 Task: Add a column "Ticket status".
Action: Mouse pressed left at (252, 283)
Screenshot: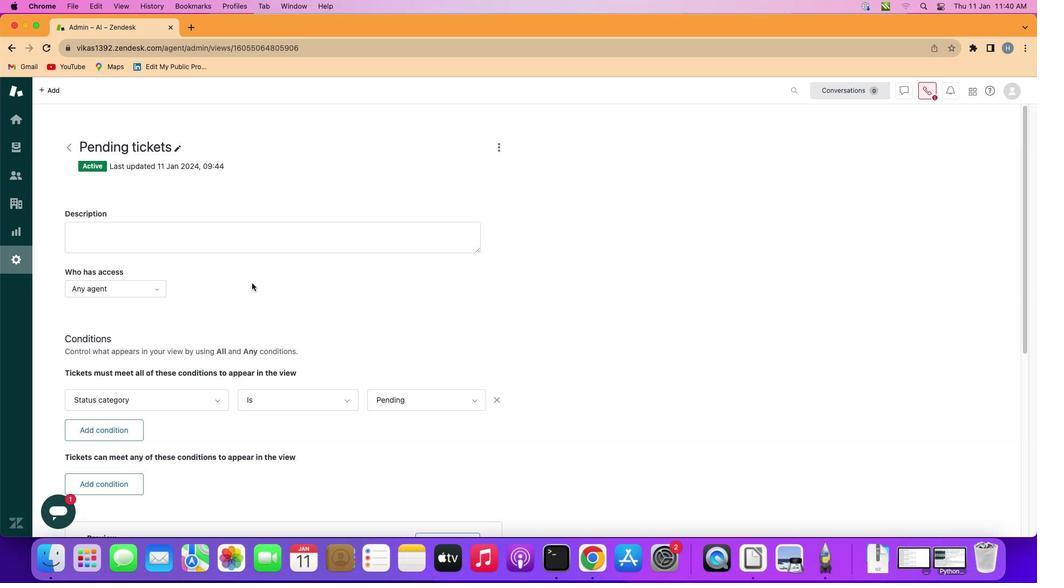 
Action: Mouse moved to (297, 294)
Screenshot: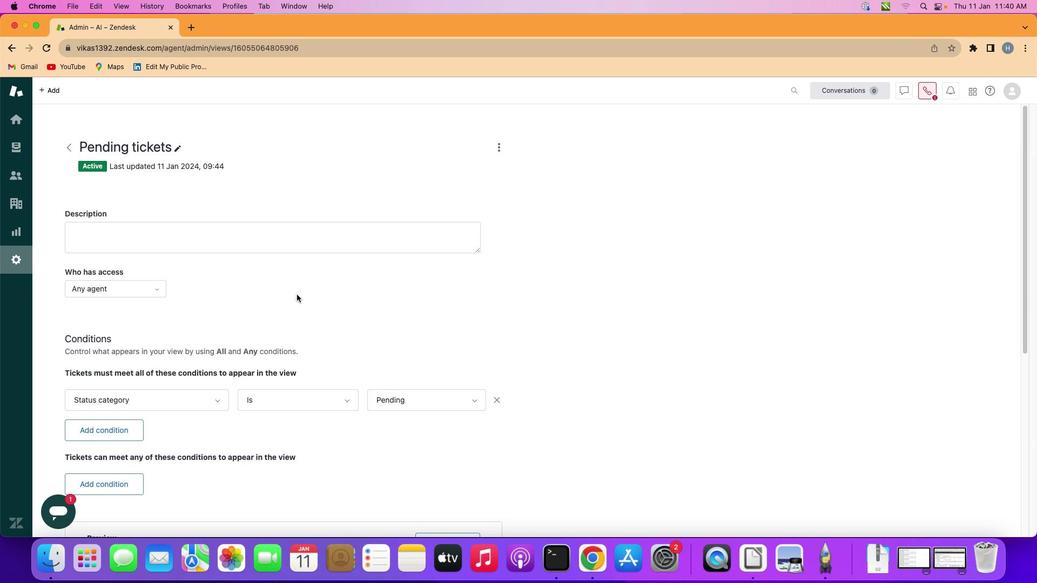 
Action: Mouse scrolled (297, 294) with delta (0, 0)
Screenshot: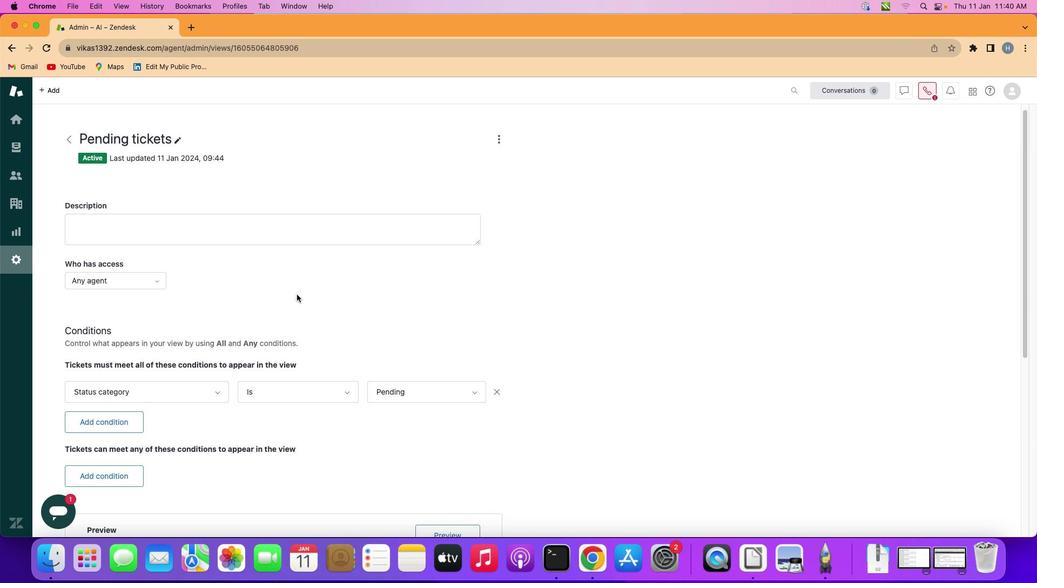 
Action: Mouse scrolled (297, 294) with delta (0, 0)
Screenshot: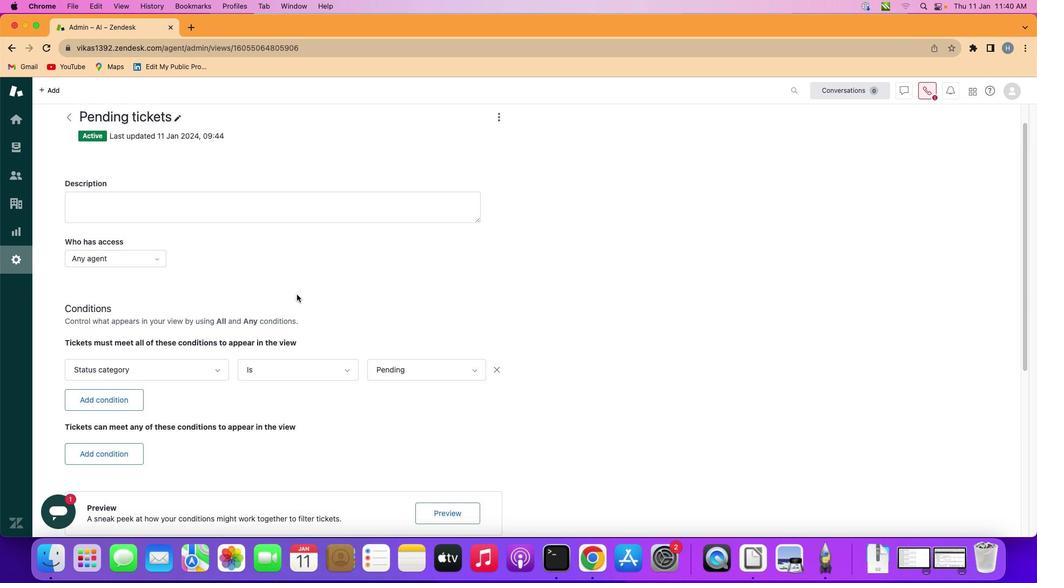 
Action: Mouse scrolled (297, 294) with delta (0, 0)
Screenshot: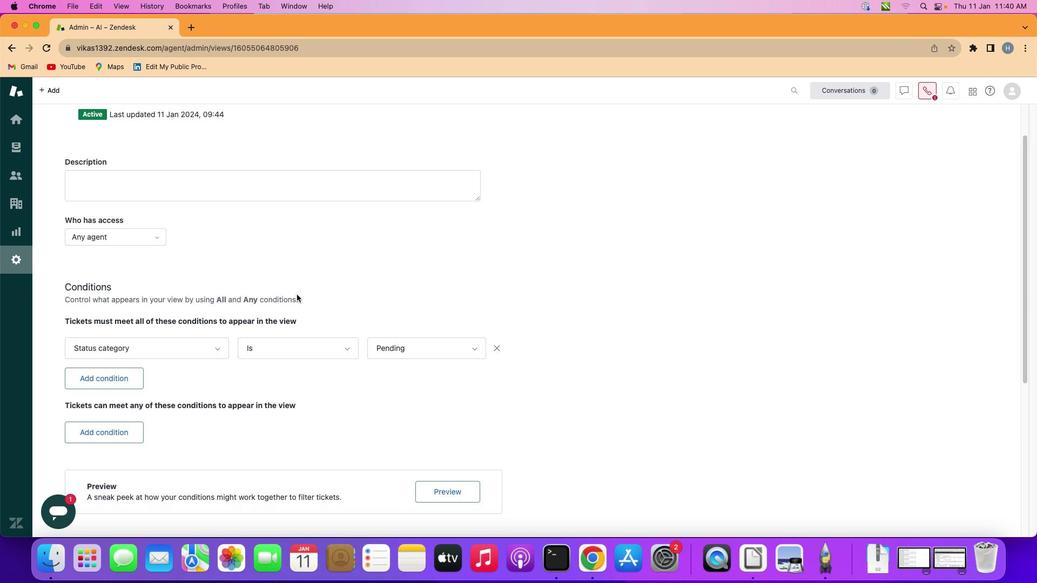 
Action: Mouse scrolled (297, 294) with delta (0, 0)
Screenshot: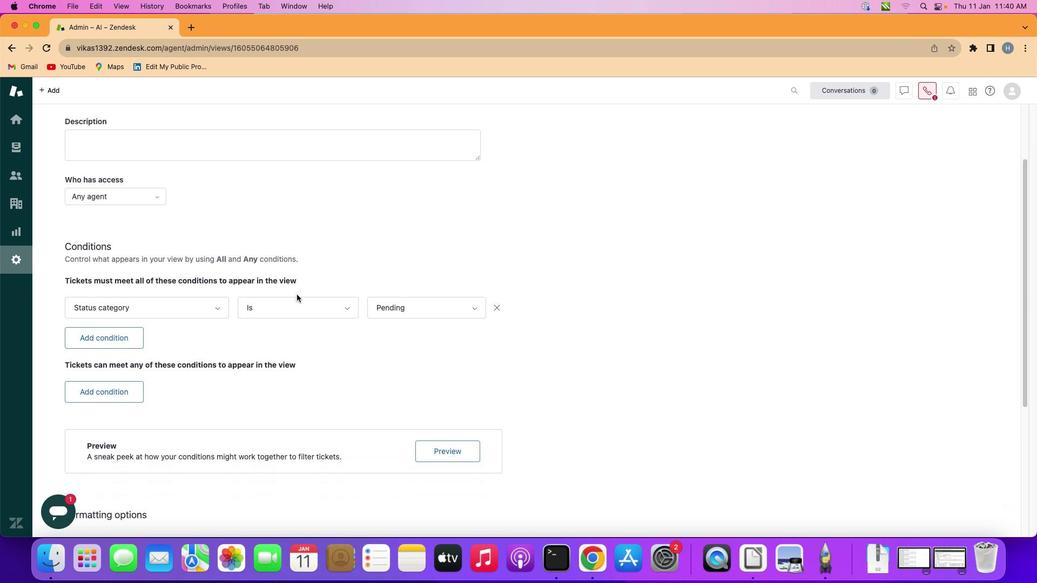 
Action: Mouse scrolled (297, 294) with delta (0, 0)
Screenshot: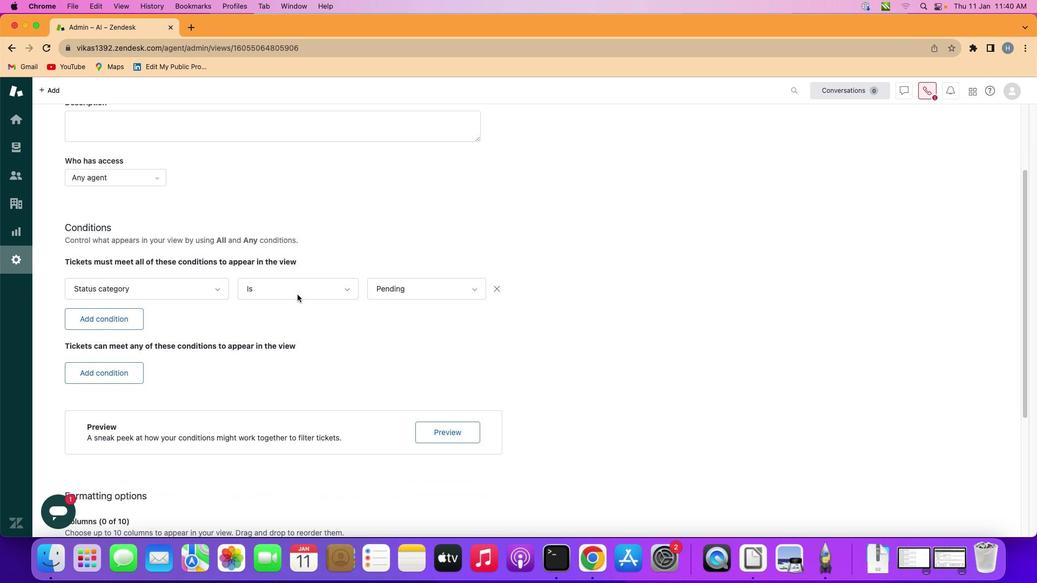 
Action: Mouse moved to (297, 294)
Screenshot: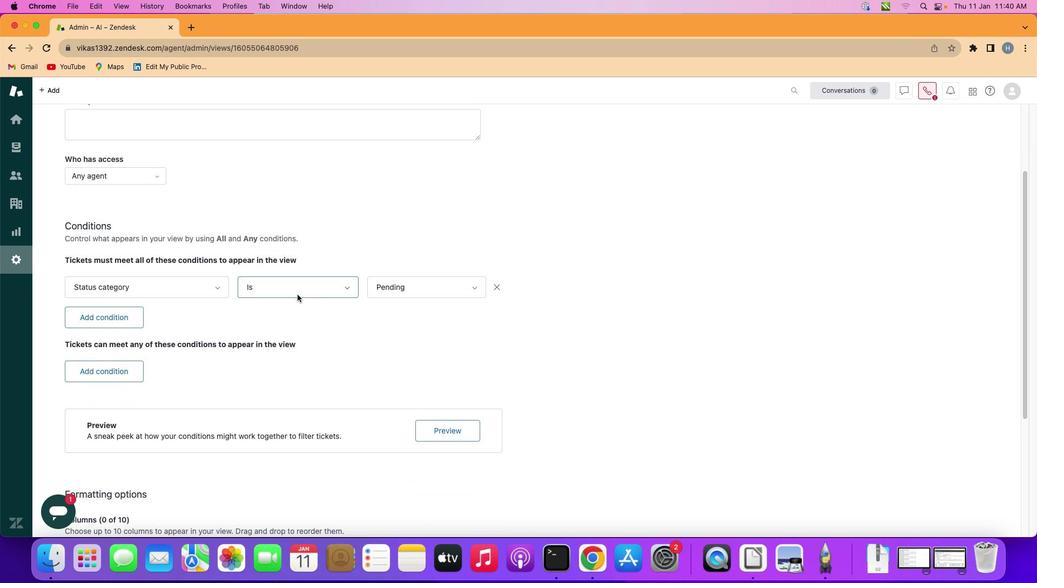 
Action: Mouse scrolled (297, 294) with delta (0, 0)
Screenshot: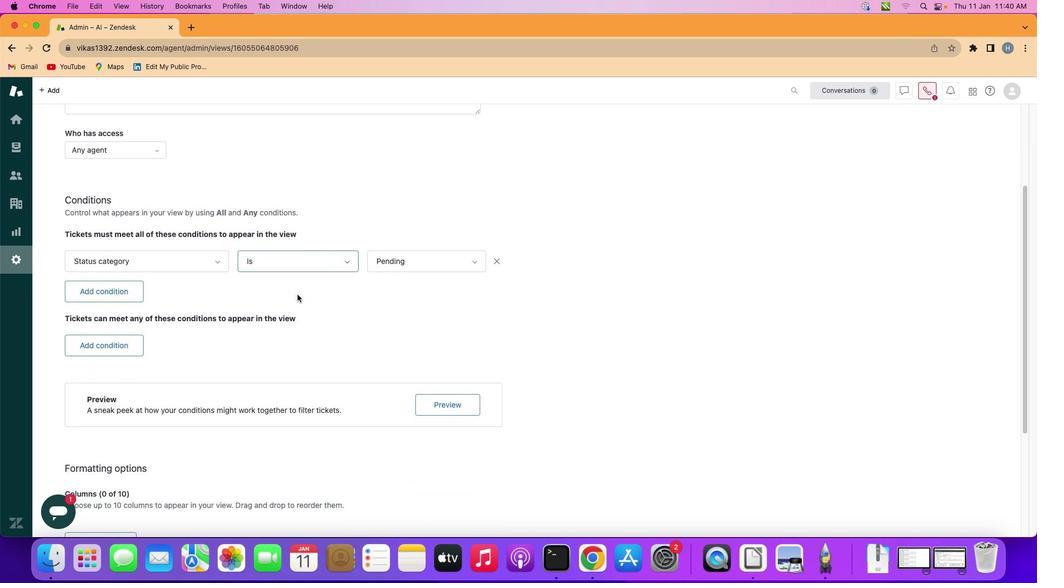 
Action: Mouse scrolled (297, 294) with delta (0, 0)
Screenshot: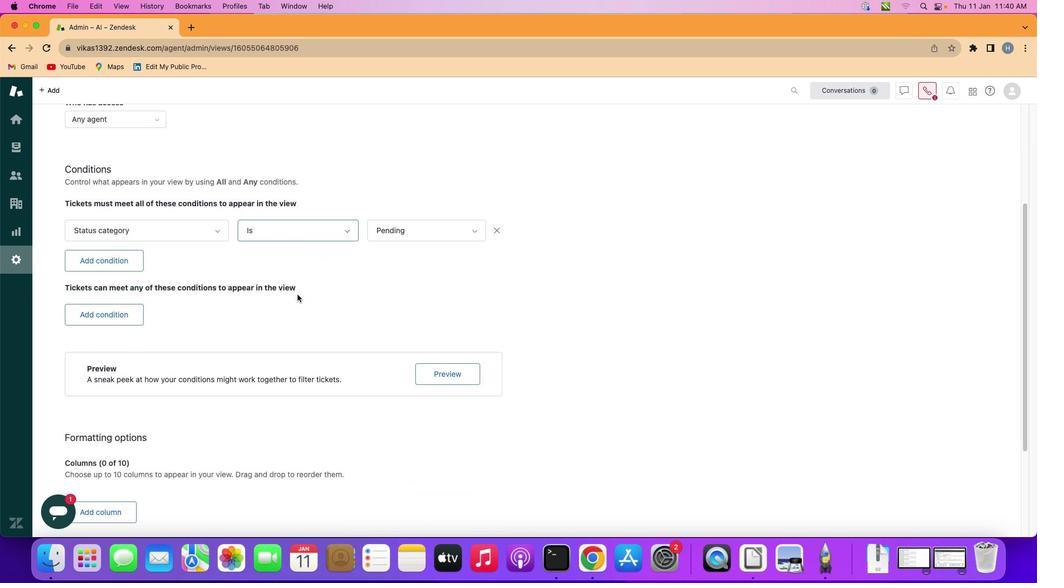 
Action: Mouse scrolled (297, 294) with delta (0, 0)
Screenshot: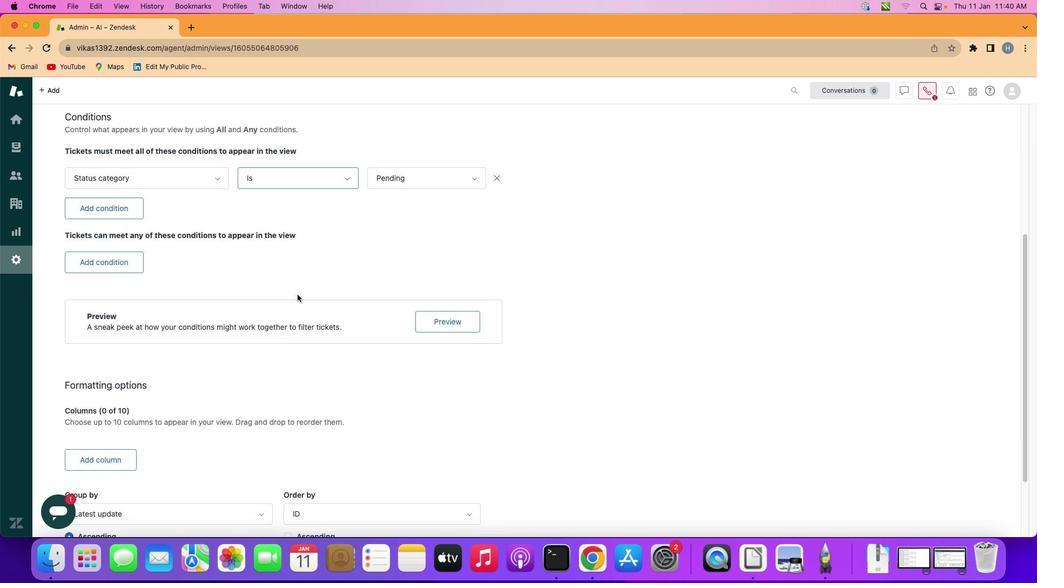 
Action: Mouse scrolled (297, 294) with delta (0, 0)
Screenshot: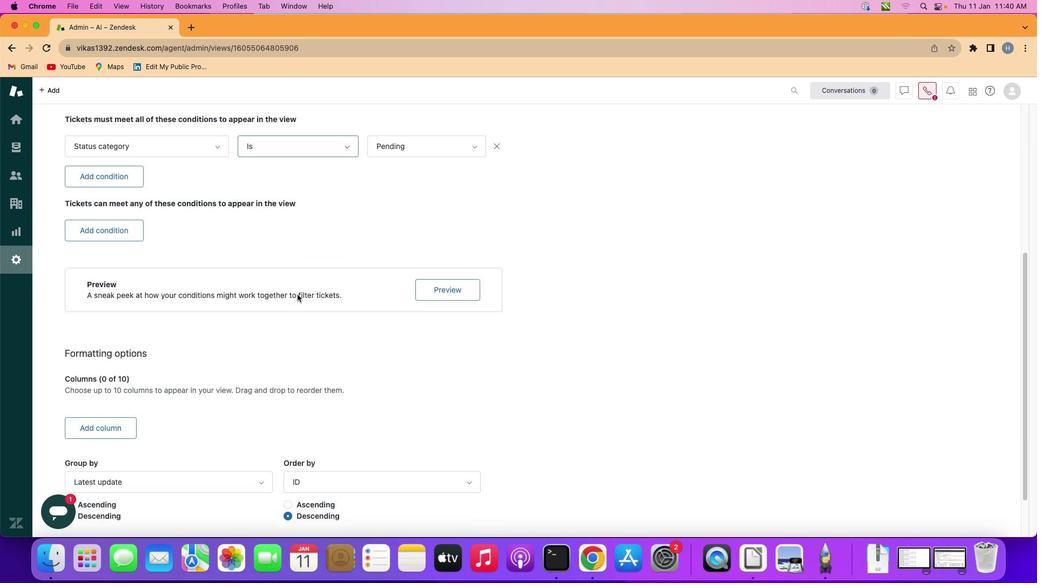 
Action: Mouse scrolled (297, 294) with delta (0, 0)
Screenshot: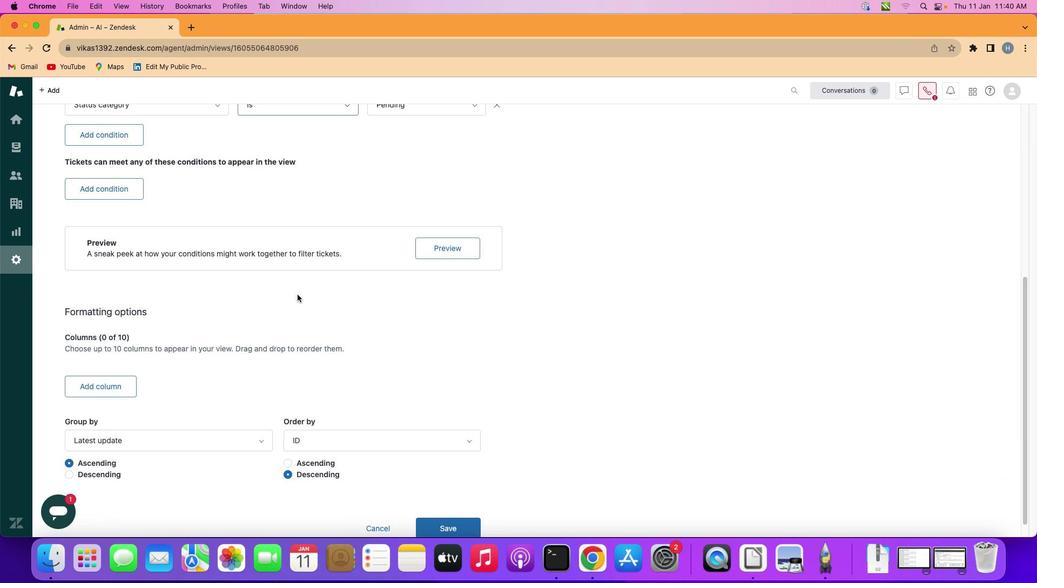 
Action: Mouse scrolled (297, 294) with delta (0, 0)
Screenshot: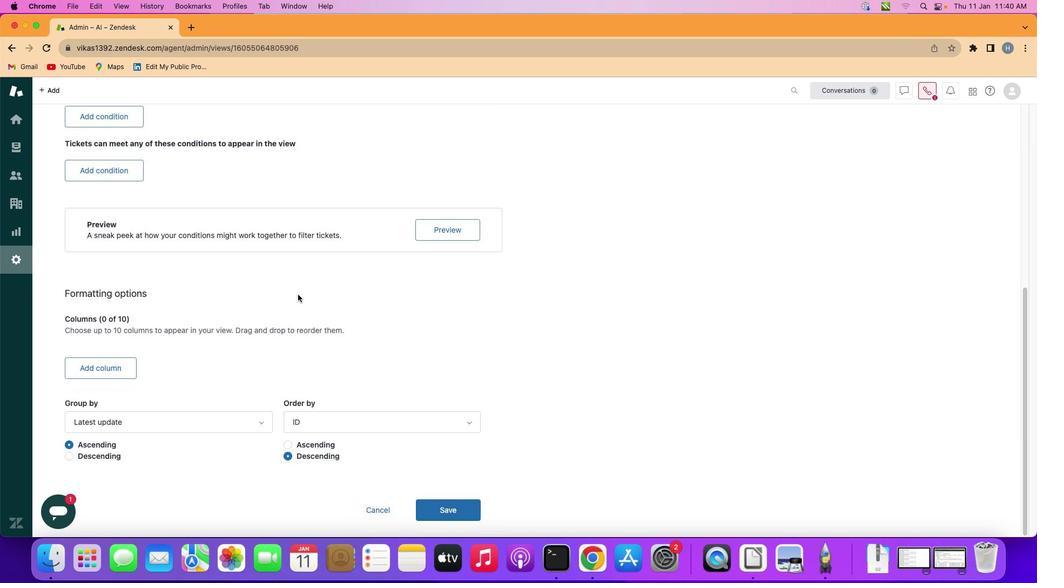 
Action: Mouse moved to (113, 367)
Screenshot: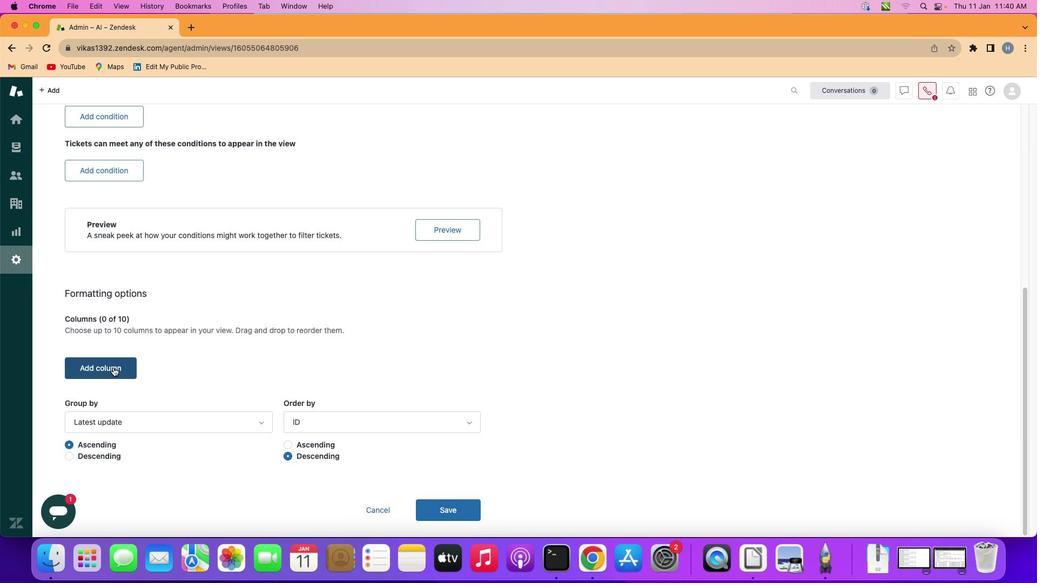 
Action: Mouse pressed left at (113, 367)
Screenshot: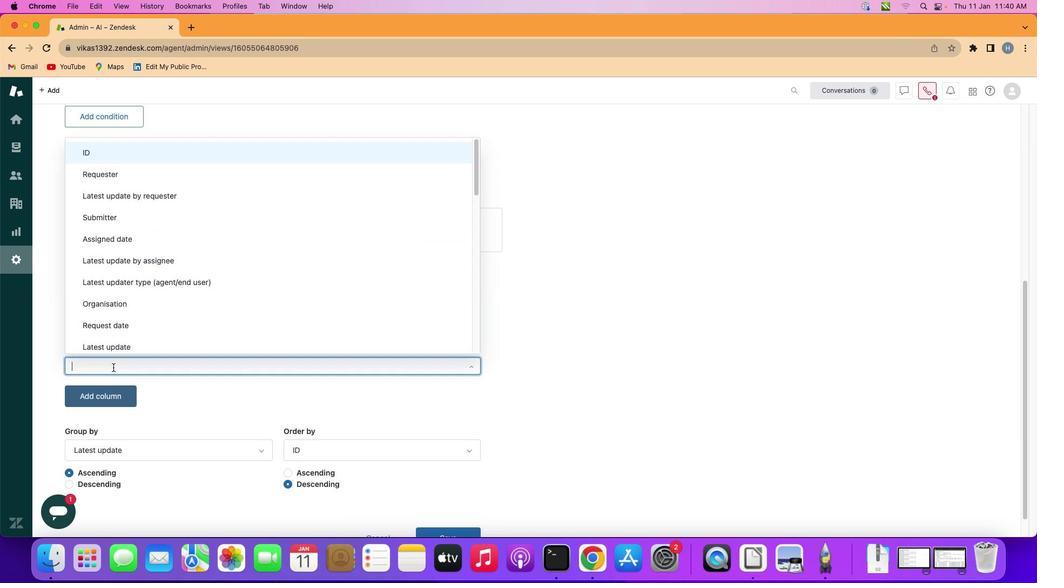 
Action: Mouse moved to (238, 278)
Screenshot: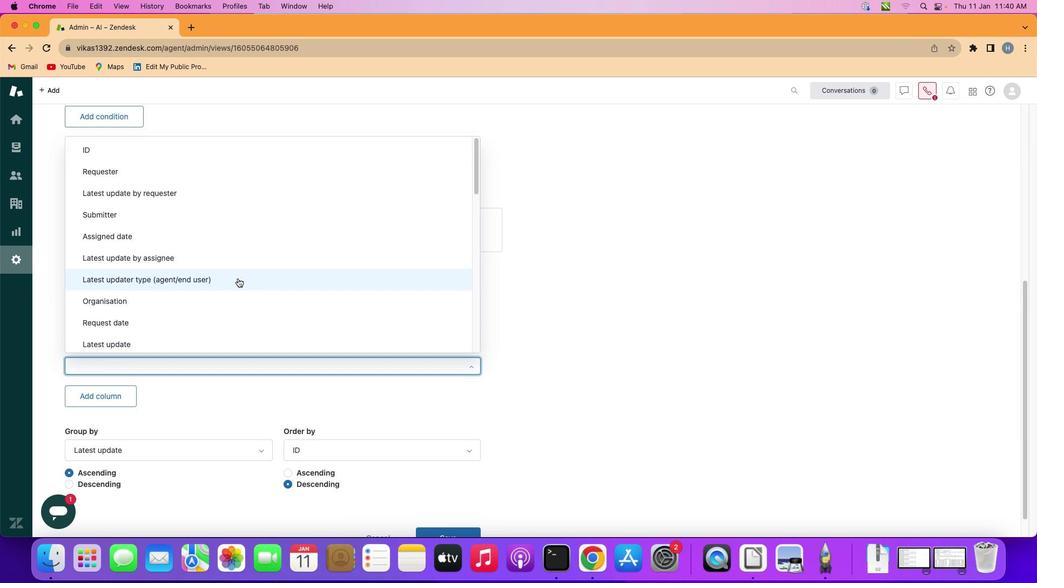 
Action: Mouse scrolled (238, 278) with delta (0, 0)
Screenshot: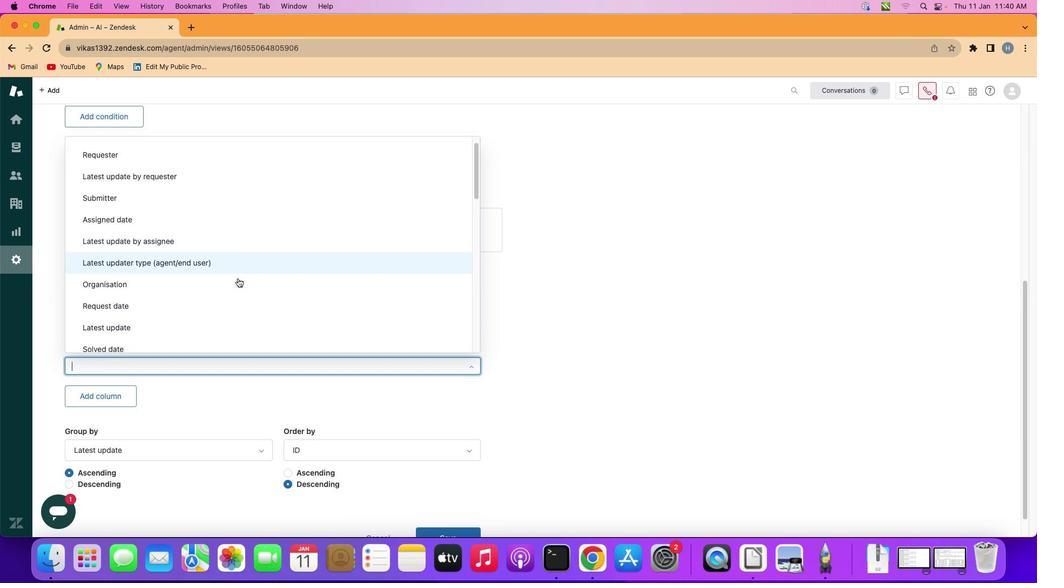 
Action: Mouse scrolled (238, 278) with delta (0, 0)
Screenshot: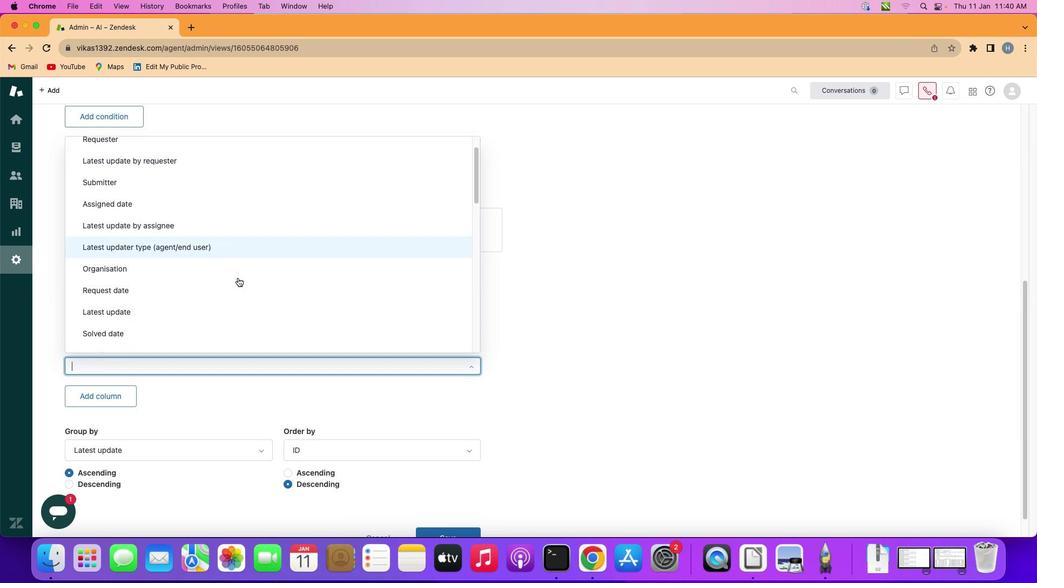 
Action: Mouse moved to (238, 278)
Screenshot: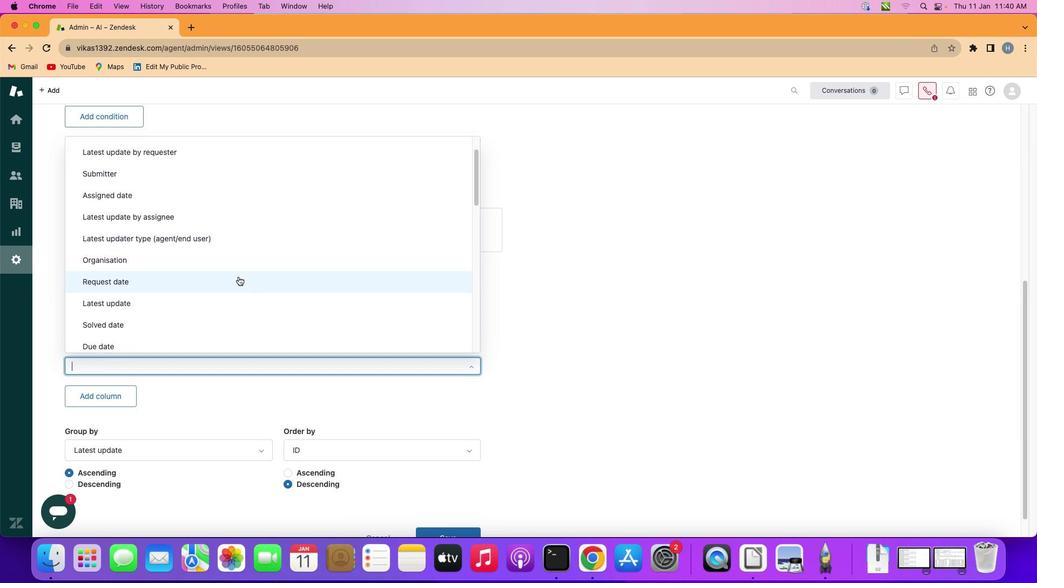 
Action: Mouse scrolled (238, 278) with delta (0, 0)
Screenshot: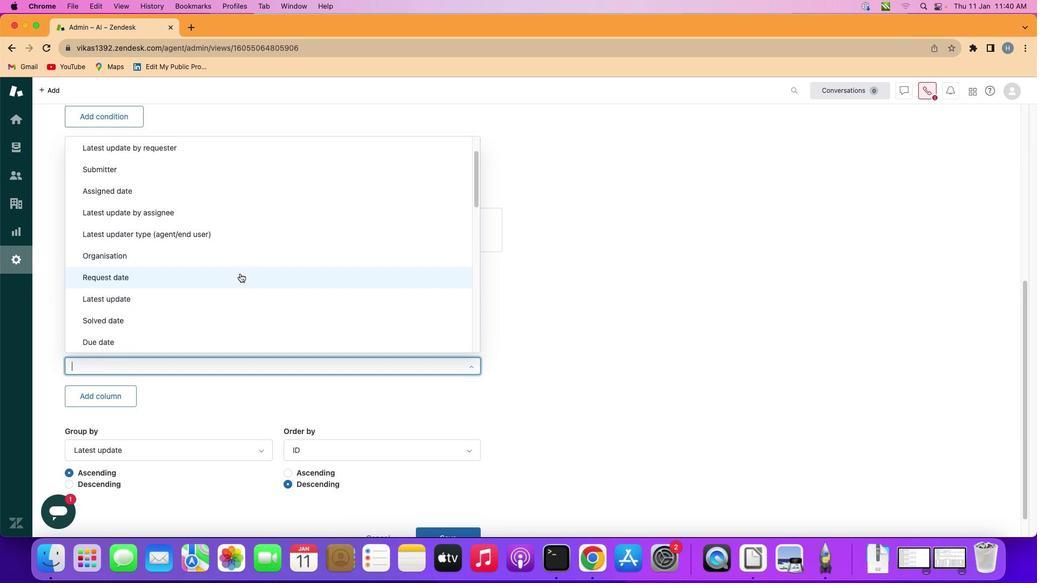 
Action: Mouse scrolled (238, 278) with delta (0, 0)
Screenshot: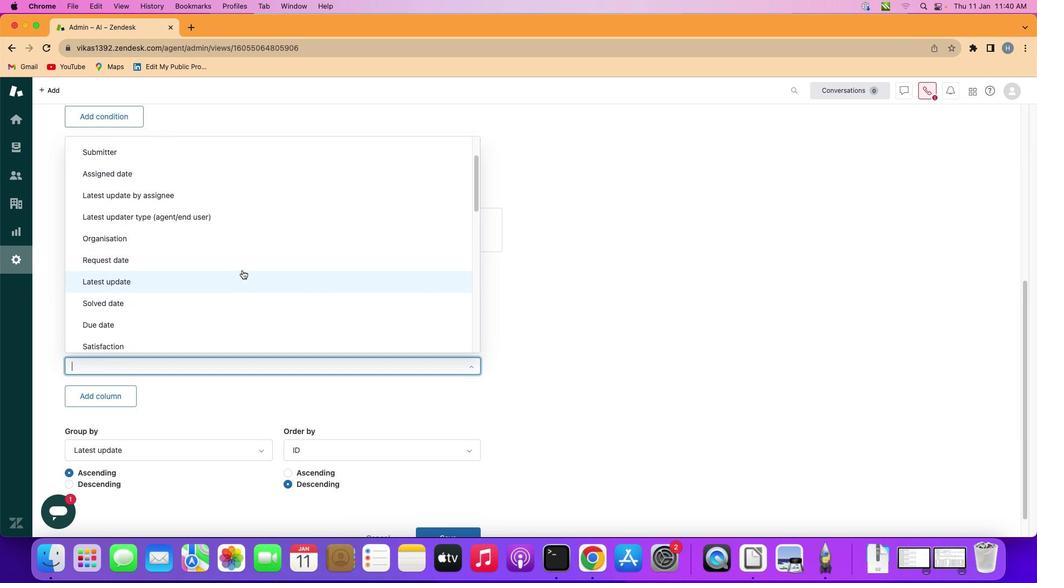 
Action: Mouse moved to (242, 270)
Screenshot: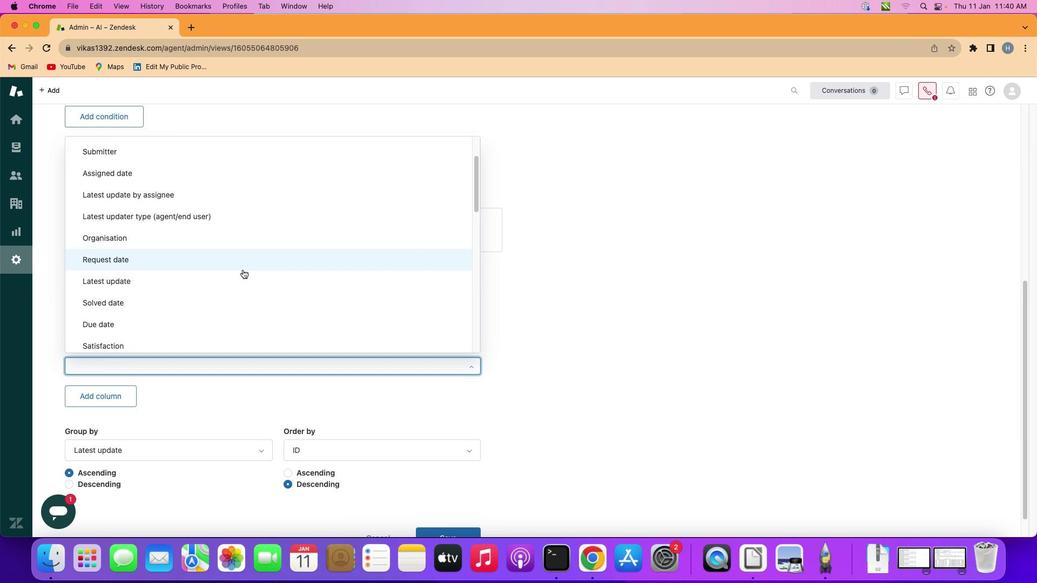 
Action: Mouse scrolled (242, 270) with delta (0, 0)
Screenshot: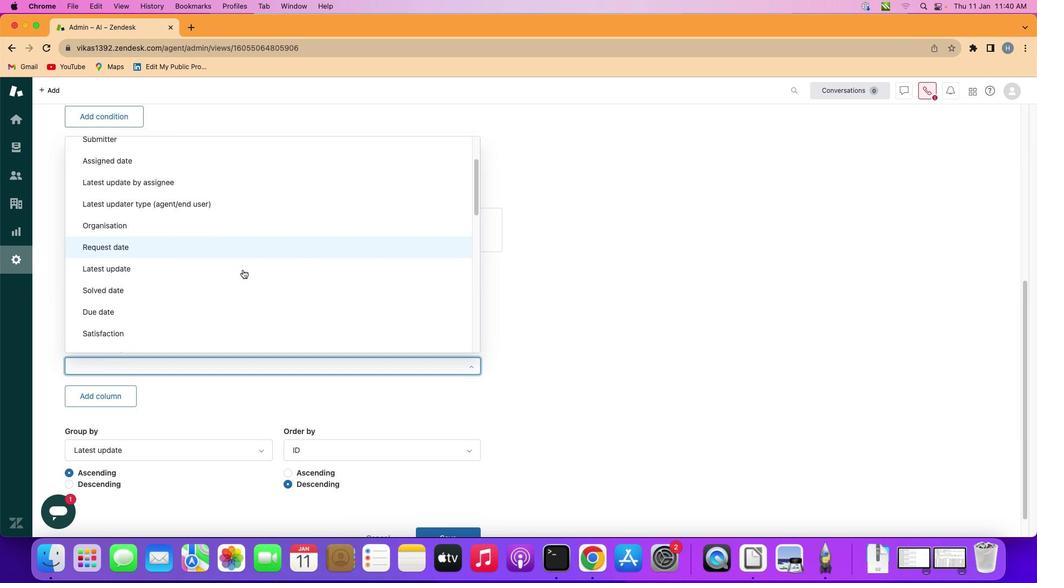 
Action: Mouse scrolled (242, 270) with delta (0, 0)
Screenshot: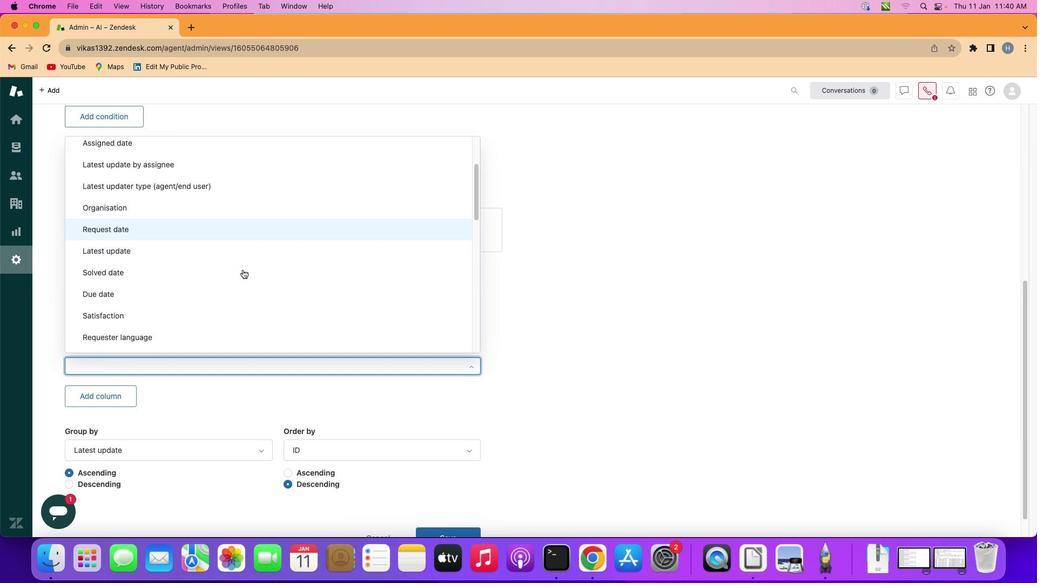 
Action: Mouse scrolled (242, 270) with delta (0, 0)
Screenshot: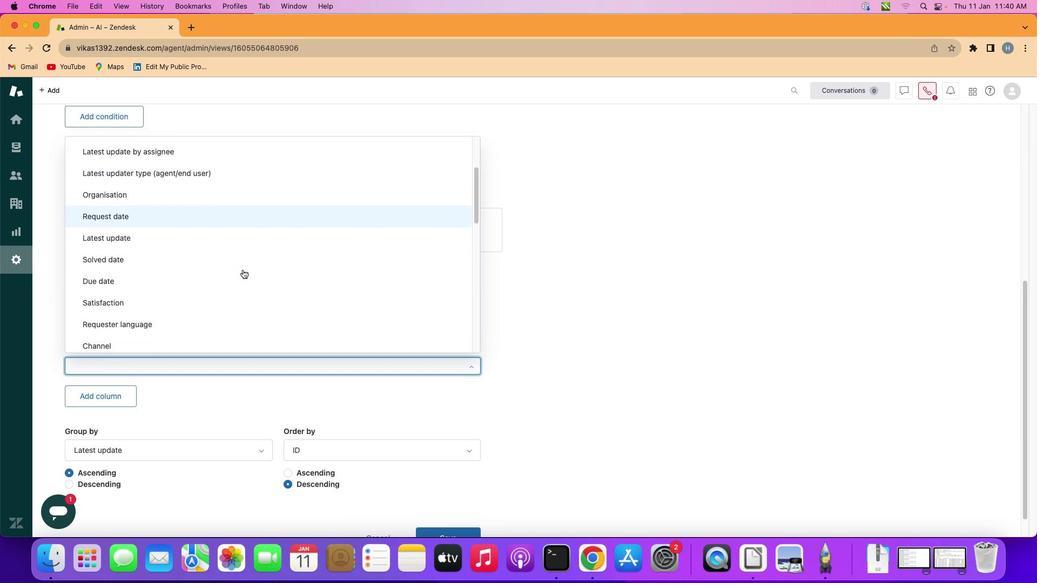 
Action: Mouse scrolled (242, 270) with delta (0, 0)
Screenshot: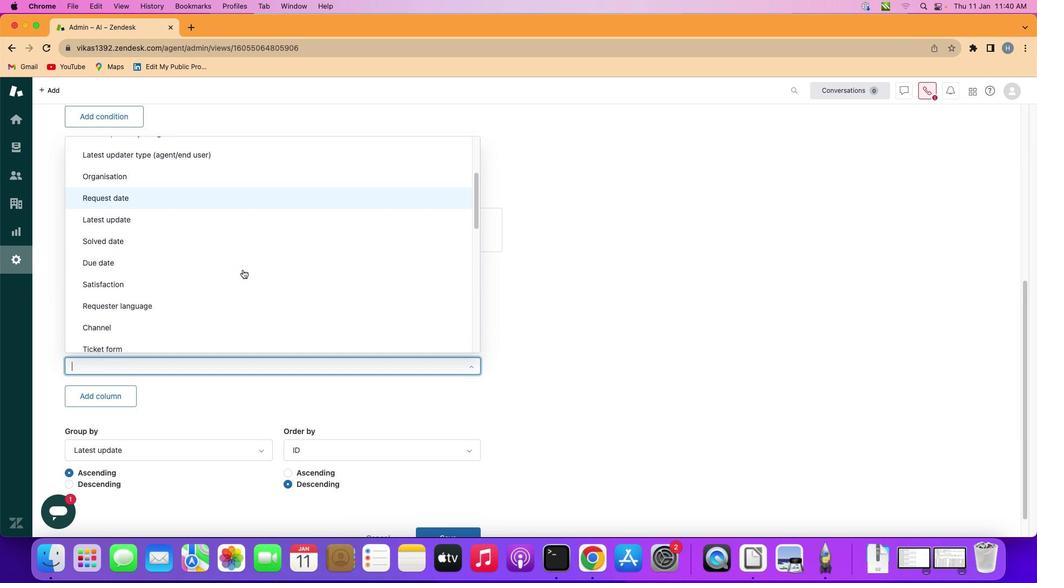 
Action: Mouse moved to (243, 270)
Screenshot: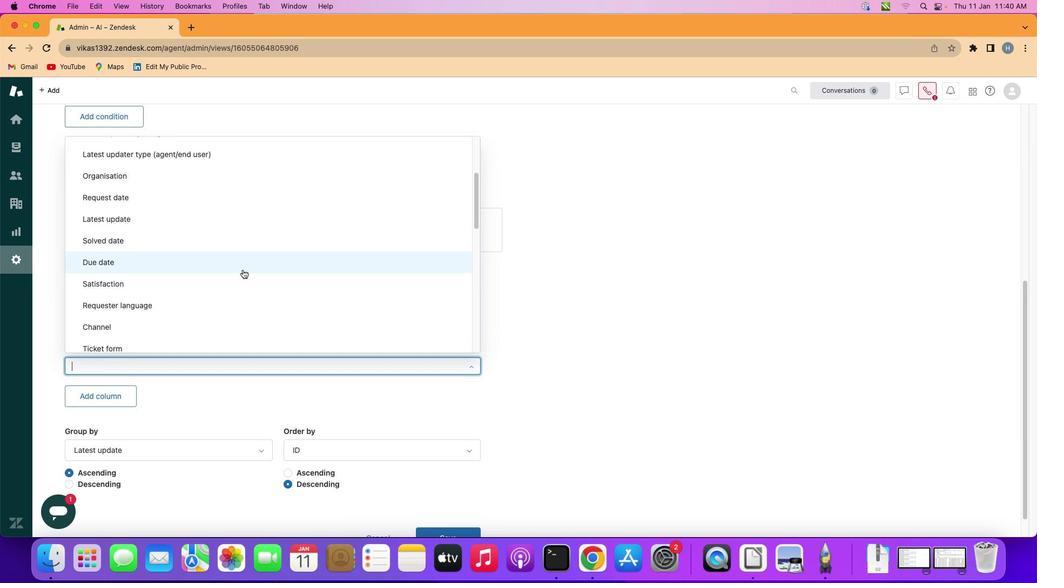 
Action: Mouse scrolled (243, 270) with delta (0, 0)
Screenshot: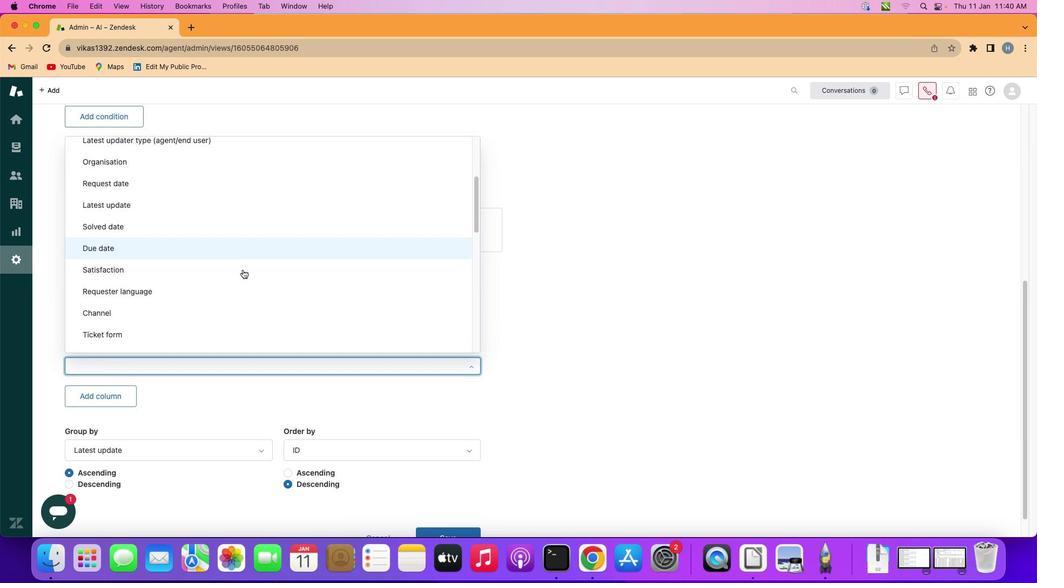 
Action: Mouse scrolled (243, 270) with delta (0, 0)
Screenshot: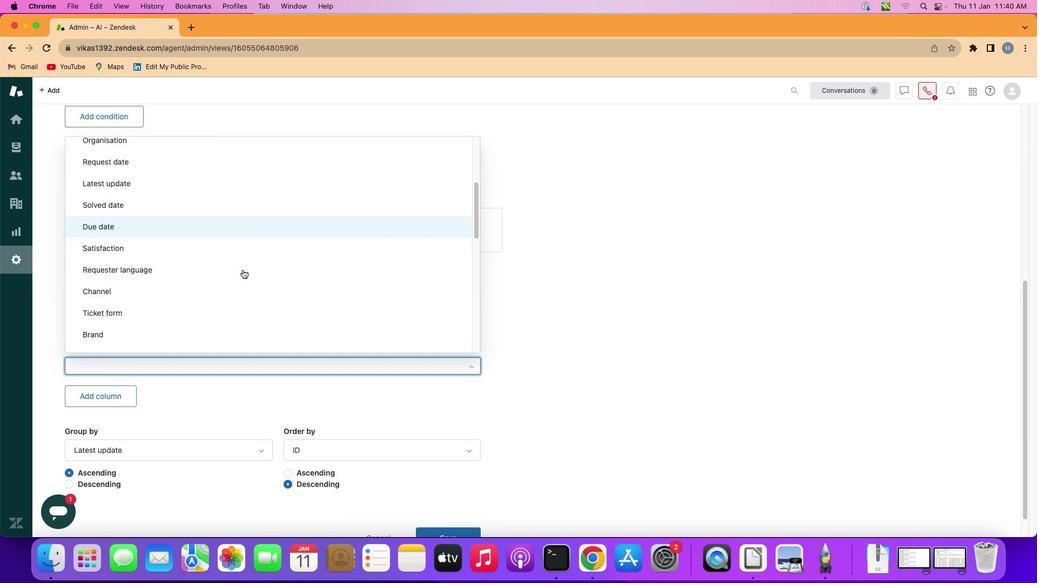 
Action: Mouse scrolled (243, 270) with delta (0, 0)
Screenshot: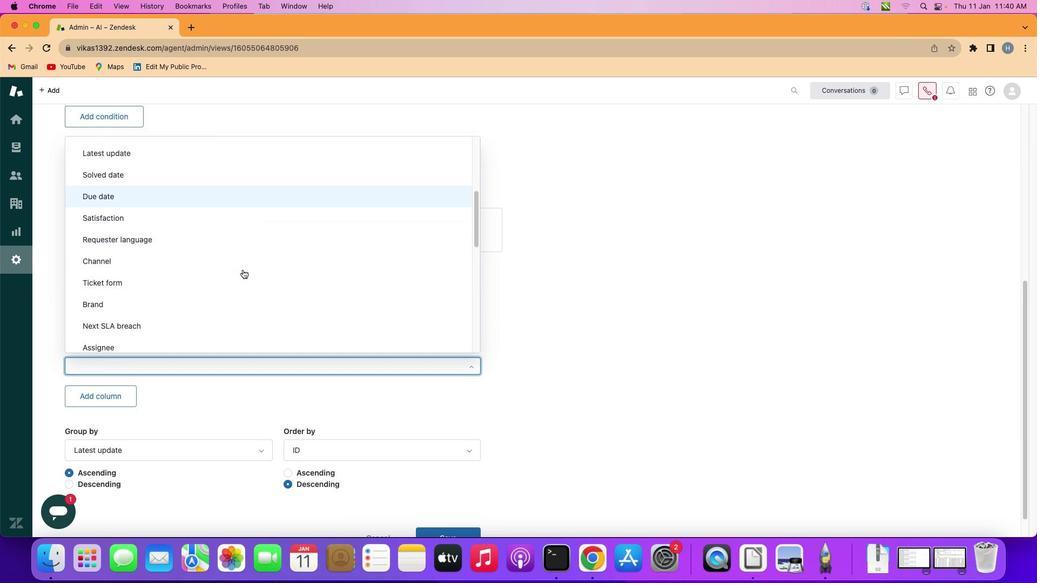 
Action: Mouse scrolled (243, 270) with delta (0, 0)
Screenshot: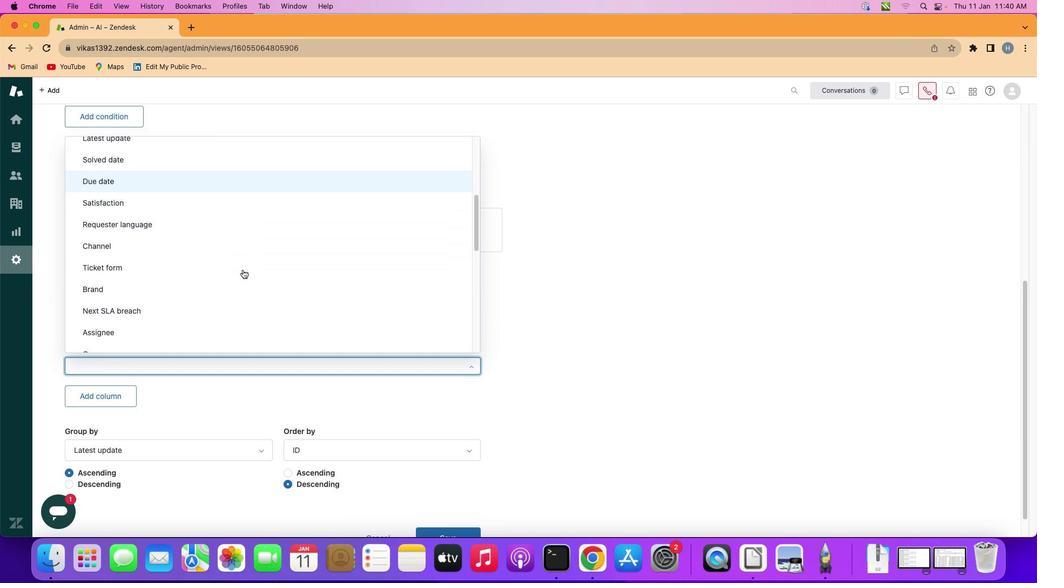 
Action: Mouse scrolled (243, 270) with delta (0, 0)
Screenshot: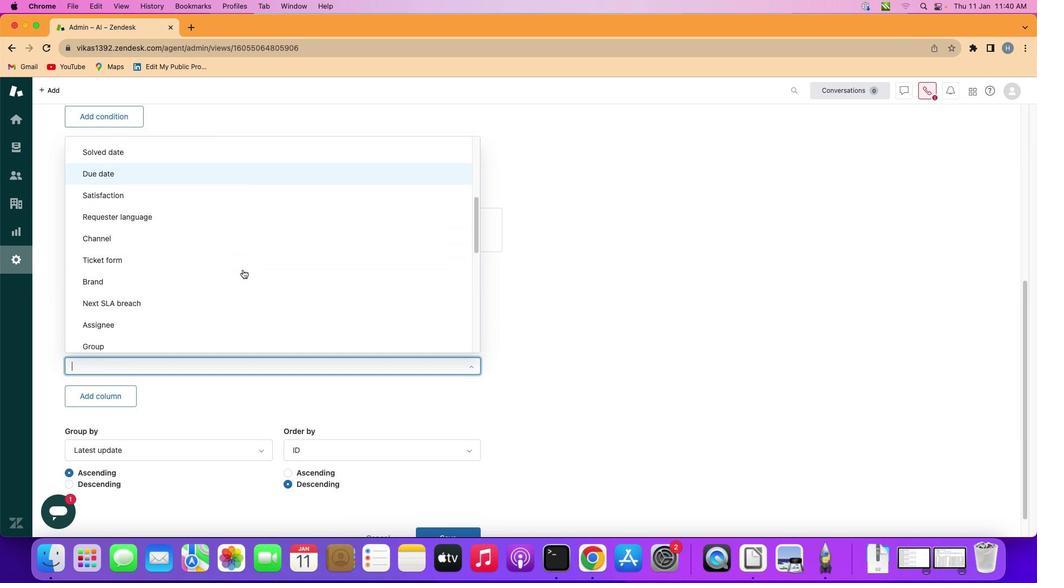 
Action: Mouse scrolled (243, 270) with delta (0, 0)
Screenshot: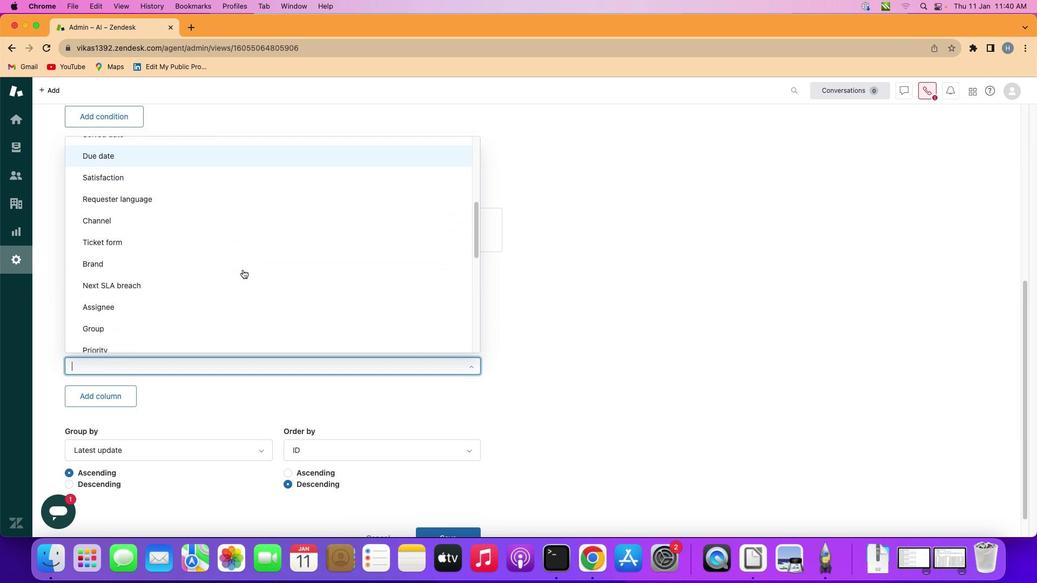 
Action: Mouse scrolled (243, 270) with delta (0, 0)
Screenshot: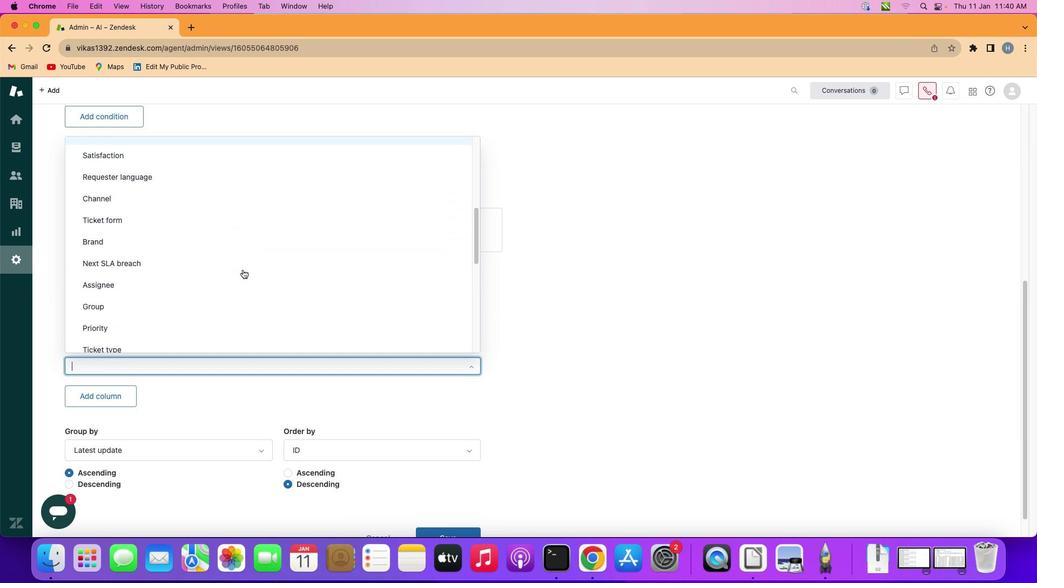 
Action: Mouse scrolled (243, 270) with delta (0, 0)
Screenshot: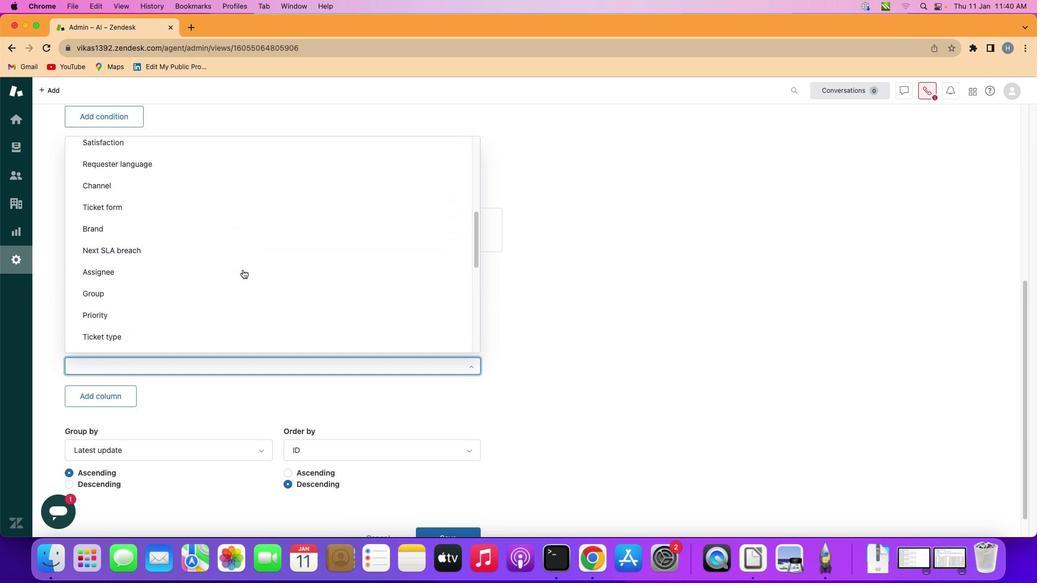 
Action: Mouse scrolled (243, 270) with delta (0, 0)
Screenshot: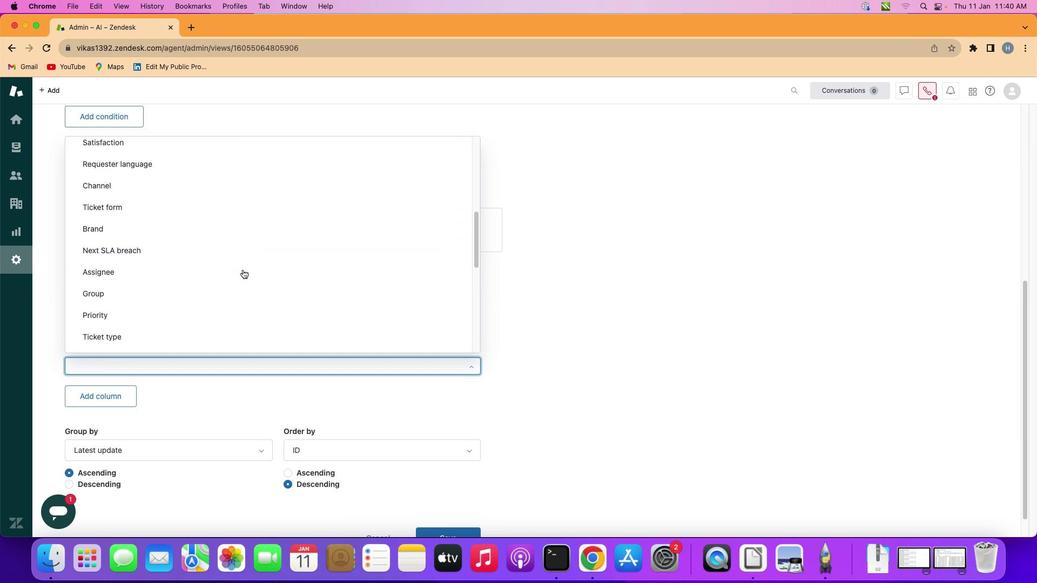 
Action: Mouse scrolled (243, 270) with delta (0, 0)
Screenshot: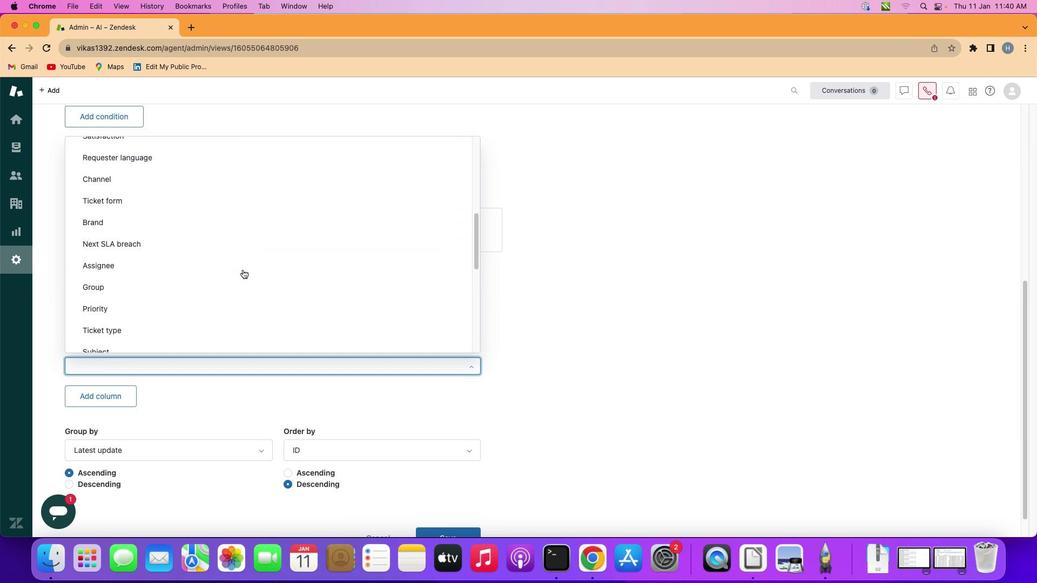 
Action: Mouse scrolled (243, 270) with delta (0, 0)
Screenshot: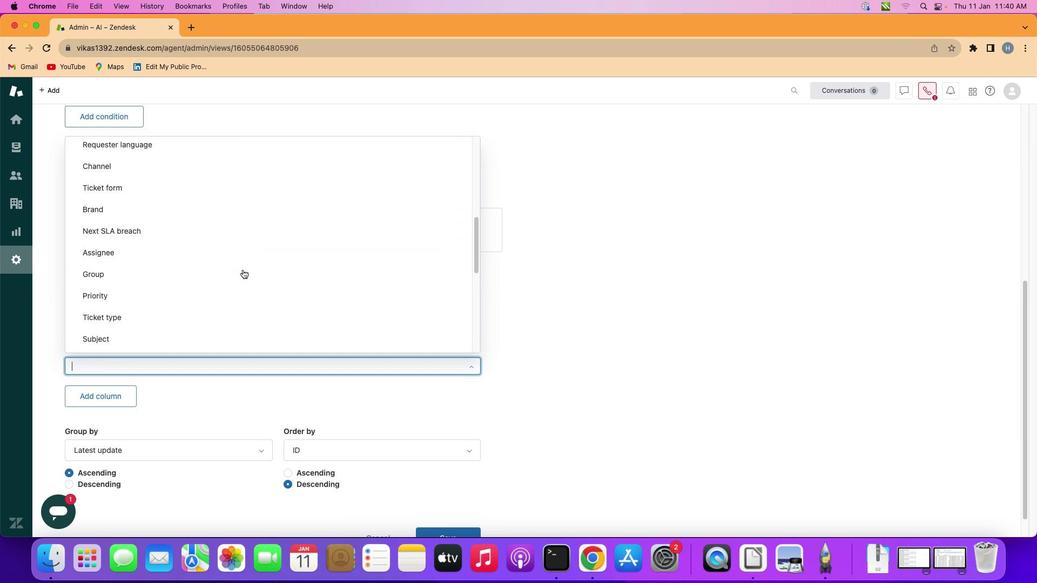 
Action: Mouse scrolled (243, 270) with delta (0, 0)
Screenshot: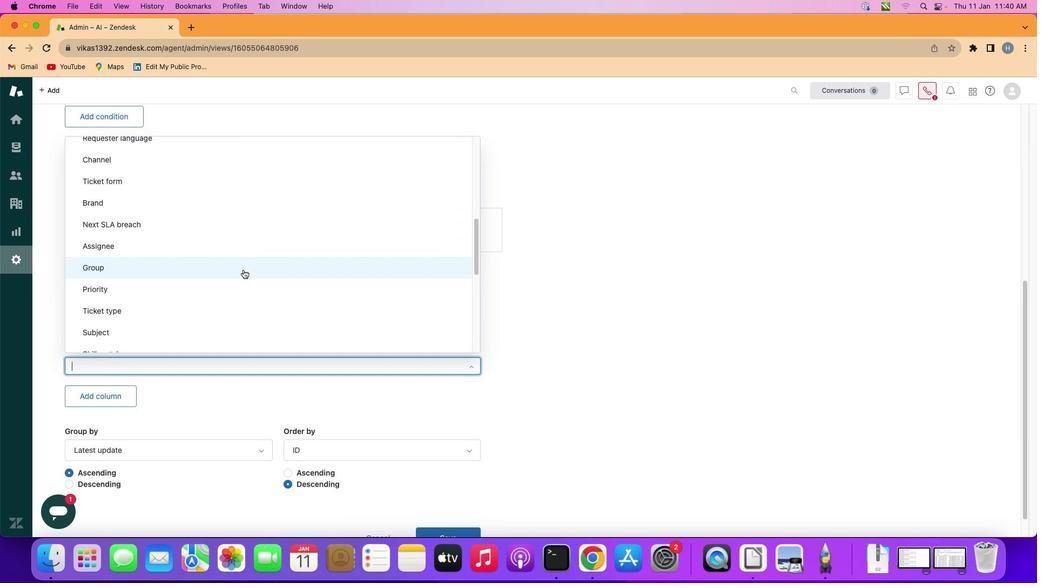 
Action: Mouse moved to (243, 269)
Screenshot: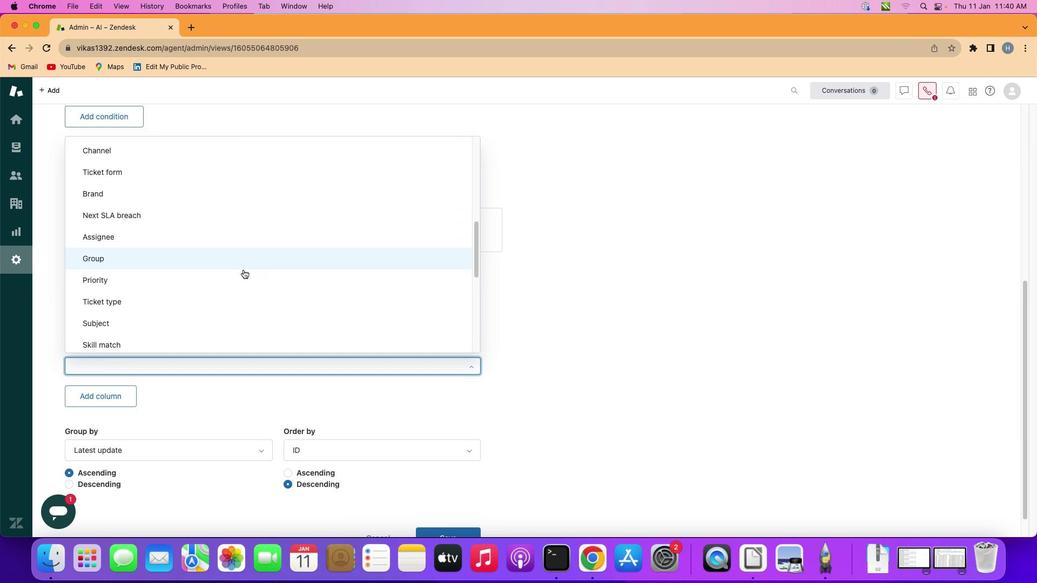 
Action: Mouse scrolled (243, 269) with delta (0, 0)
Screenshot: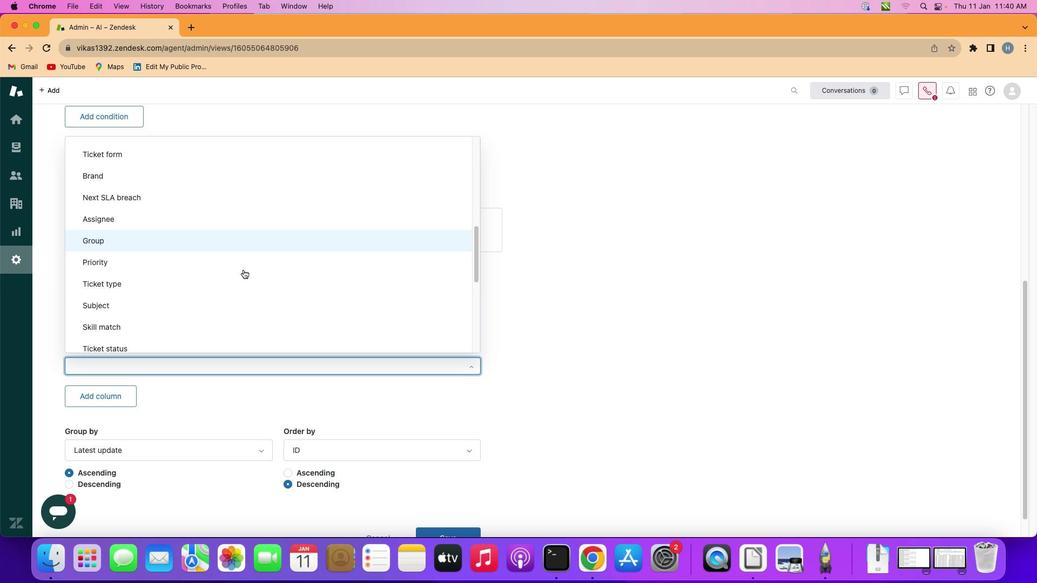 
Action: Mouse scrolled (243, 269) with delta (0, 0)
Screenshot: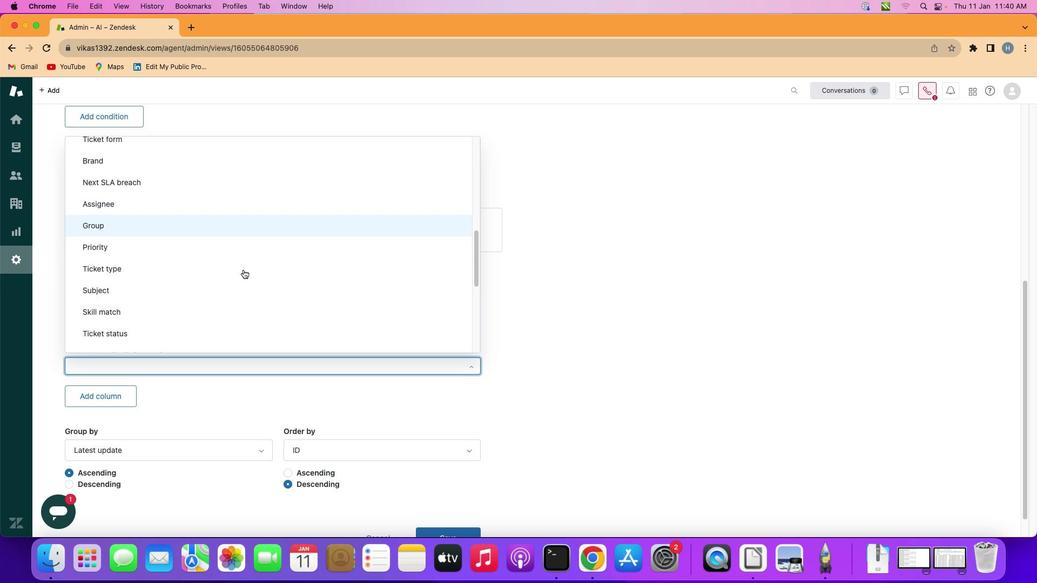 
Action: Mouse scrolled (243, 269) with delta (0, 0)
Screenshot: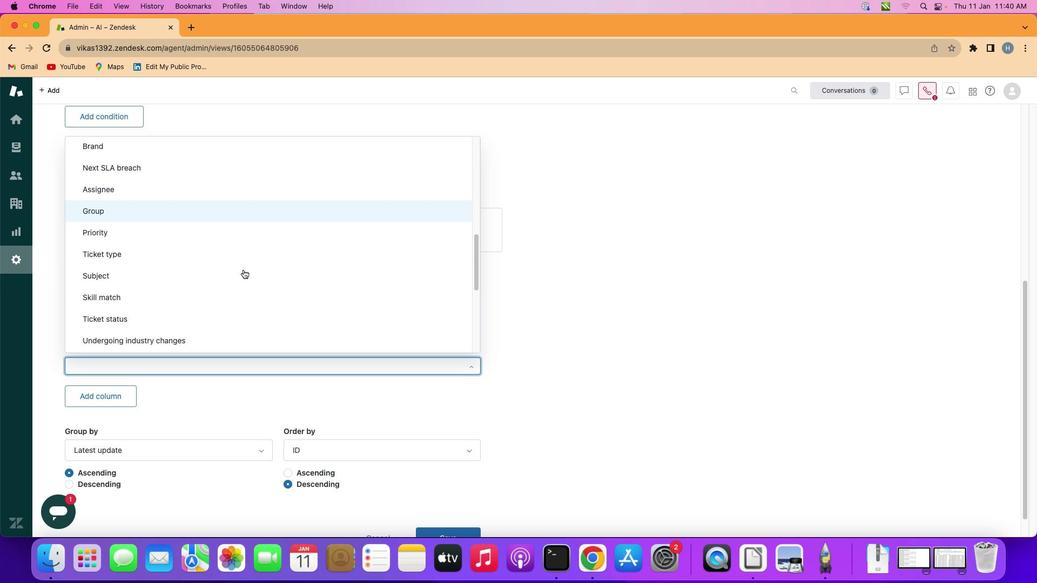 
Action: Mouse scrolled (243, 269) with delta (0, 0)
Screenshot: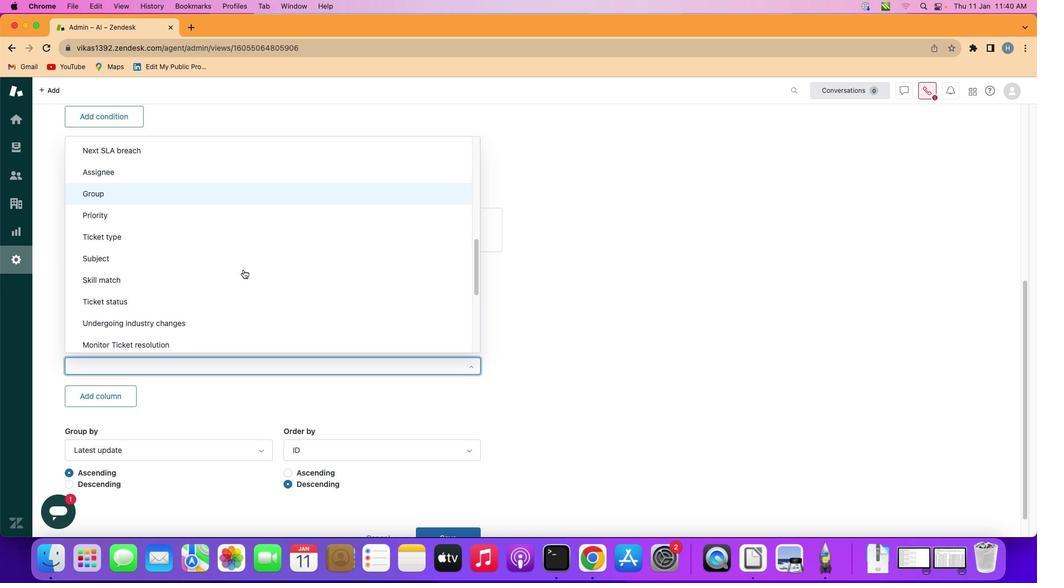 
Action: Mouse scrolled (243, 269) with delta (0, 0)
Screenshot: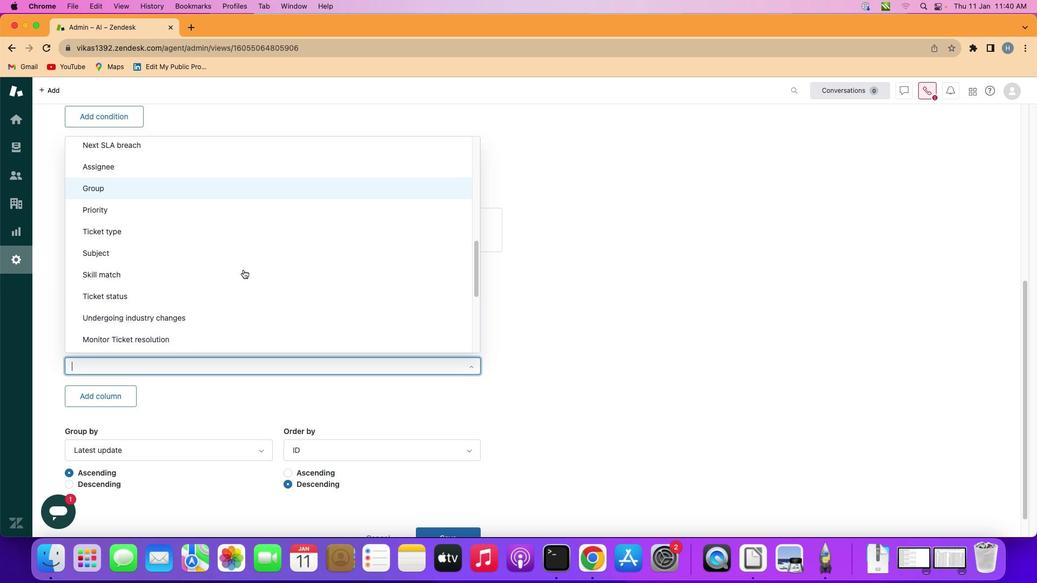 
Action: Mouse scrolled (243, 269) with delta (0, 0)
Screenshot: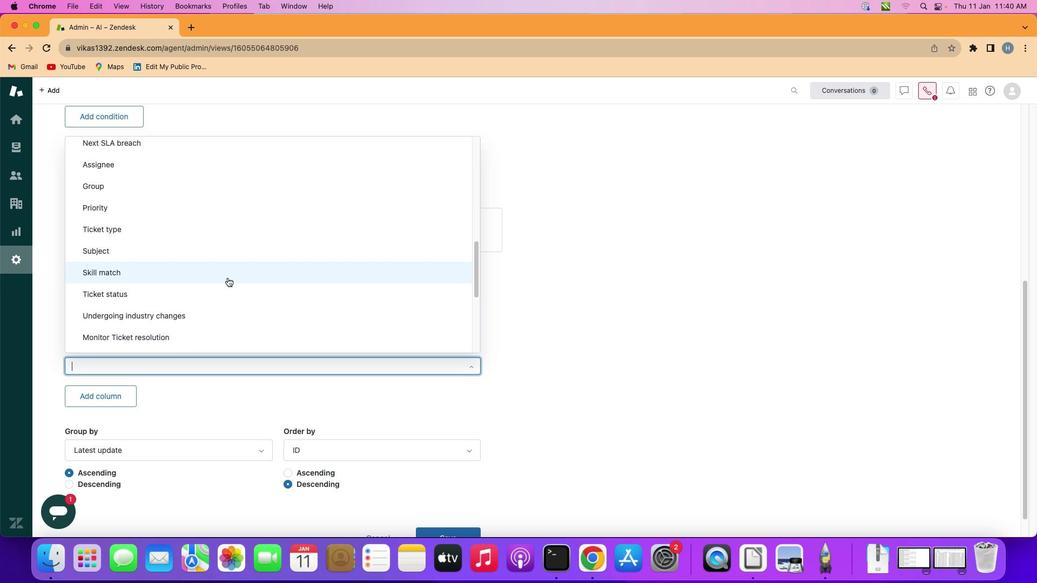 
Action: Mouse moved to (192, 295)
Screenshot: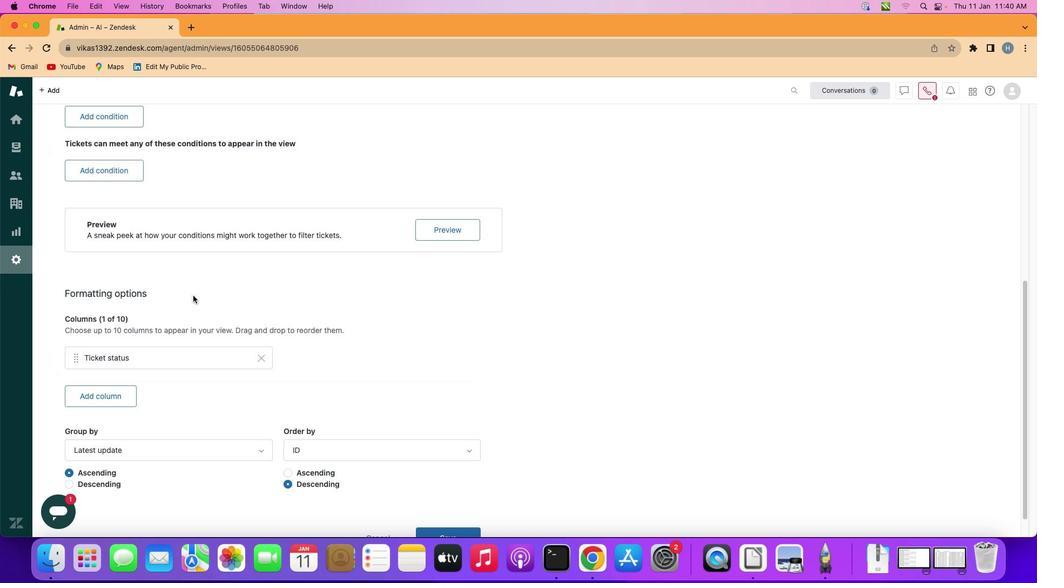 
Action: Mouse pressed left at (192, 295)
Screenshot: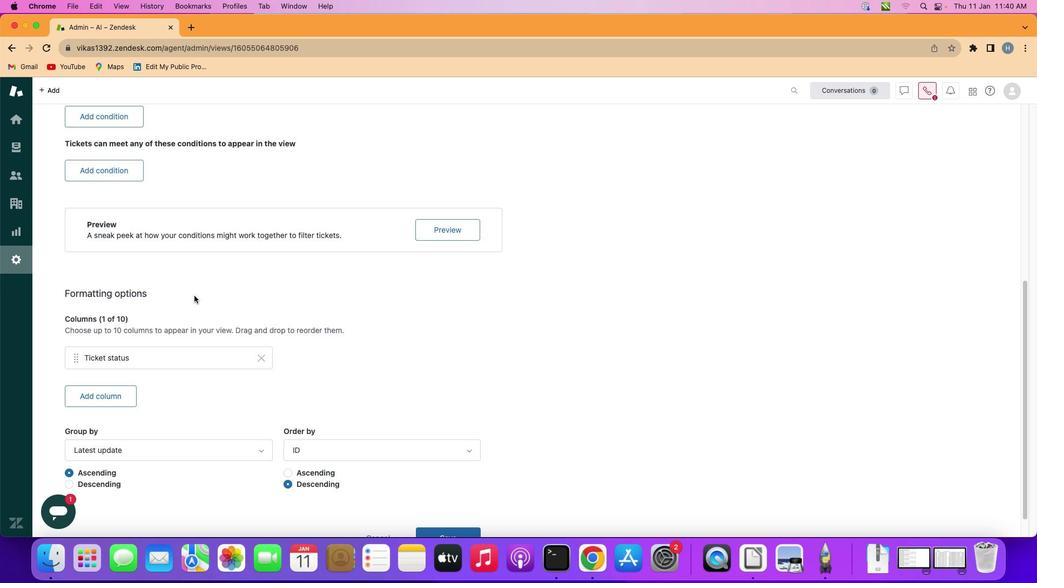 
Action: Mouse moved to (239, 292)
Screenshot: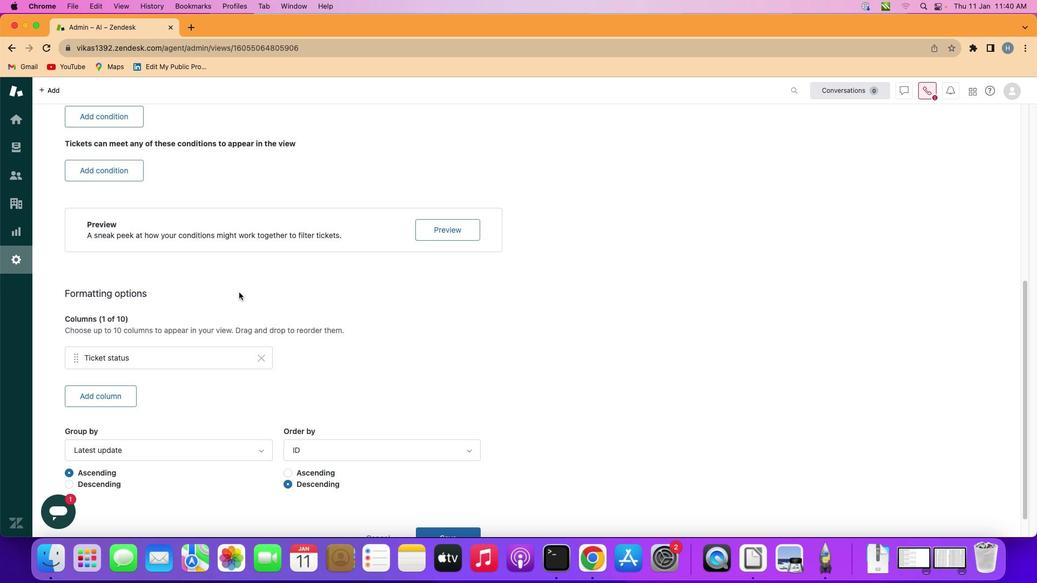 
